 Task: In the  document effectivenetwork.html Select the text and change paragraph spacing to  'Double' Change page orientation to  'Landscape' Add Page color Dark Red
Action: Mouse moved to (434, 239)
Screenshot: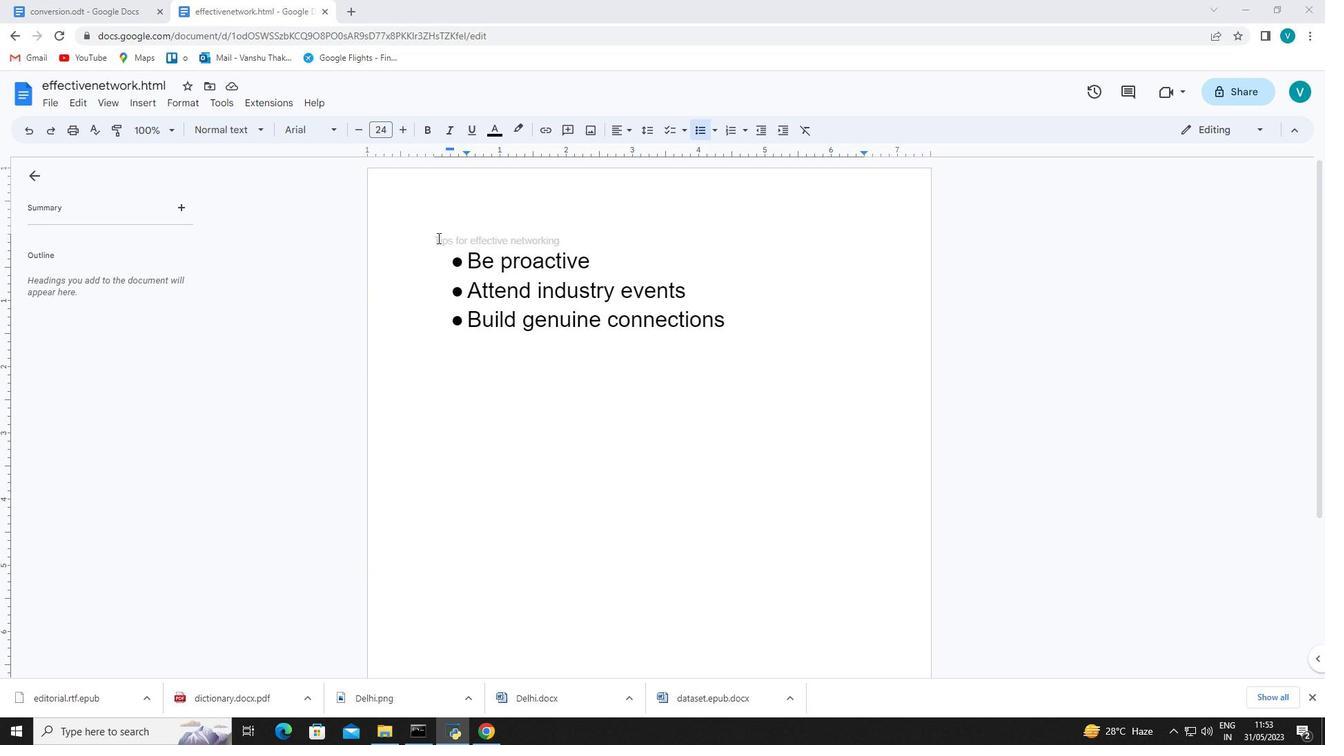 
Action: Mouse pressed left at (434, 239)
Screenshot: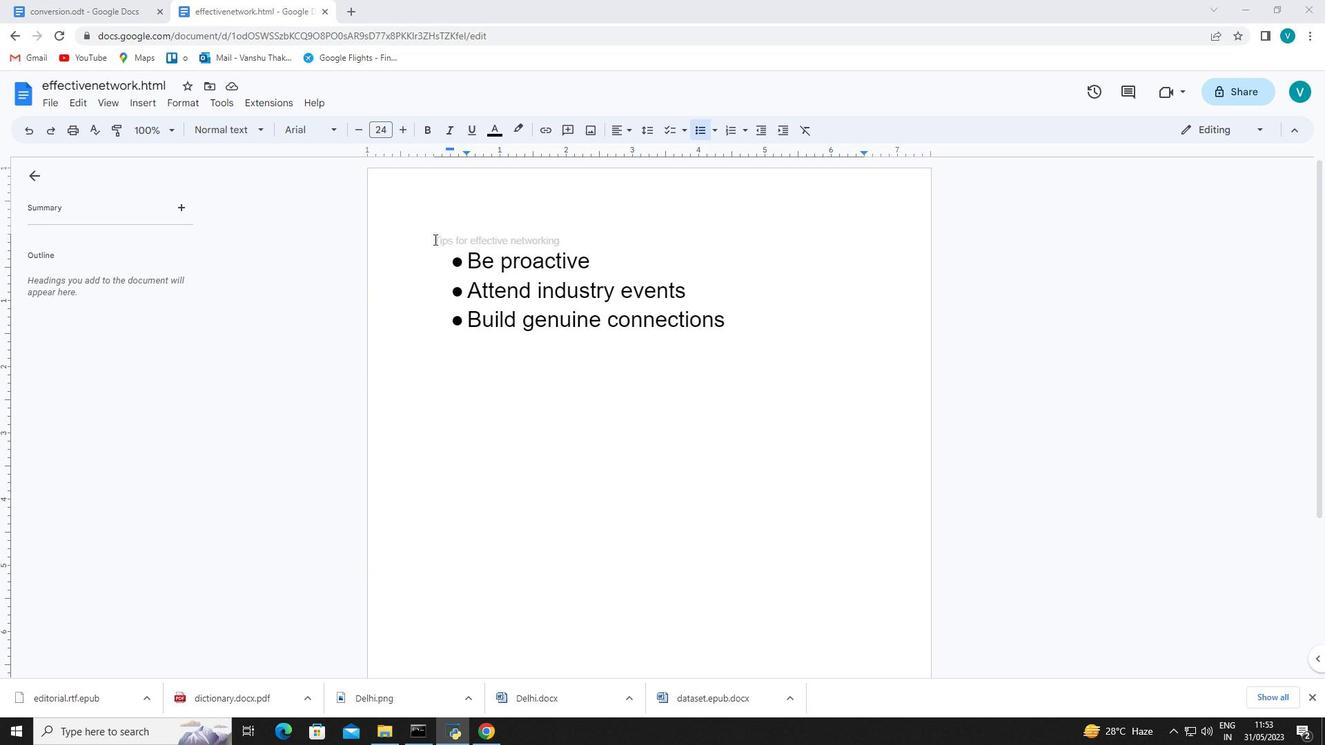 
Action: Mouse moved to (651, 125)
Screenshot: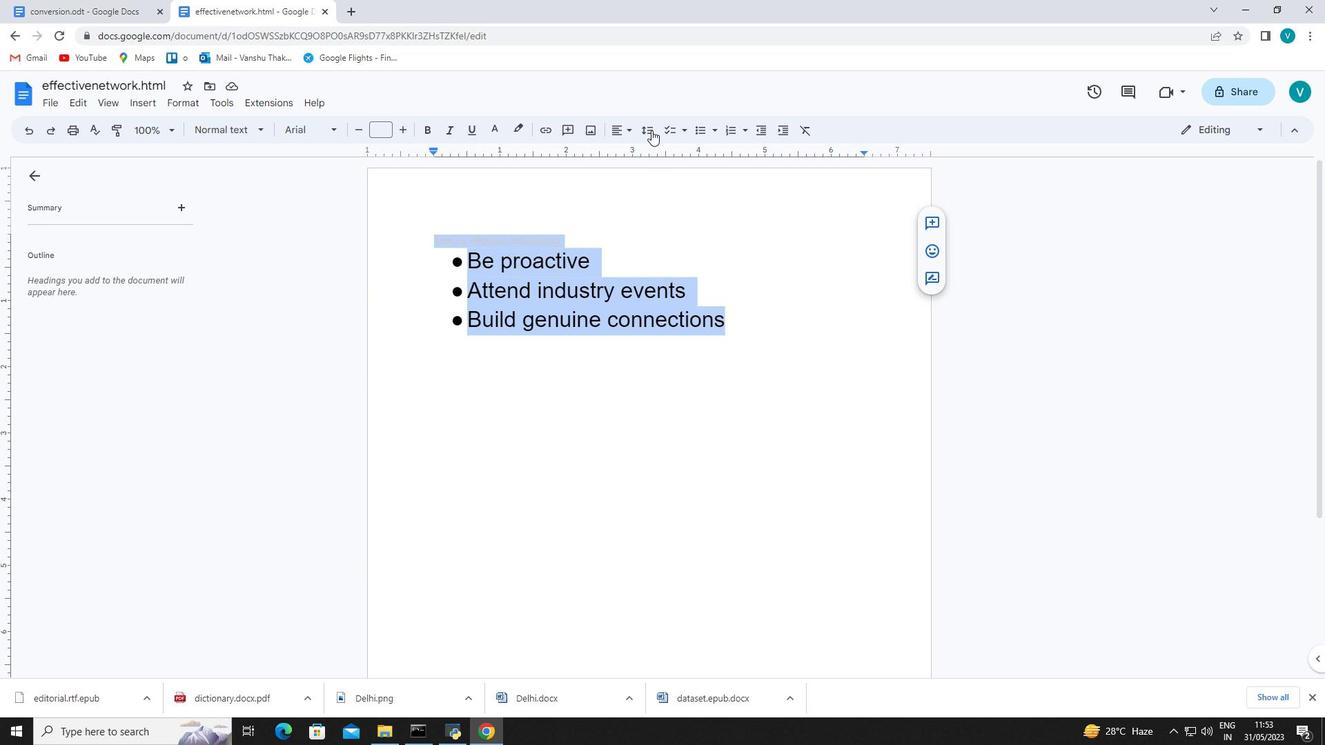 
Action: Mouse pressed left at (651, 125)
Screenshot: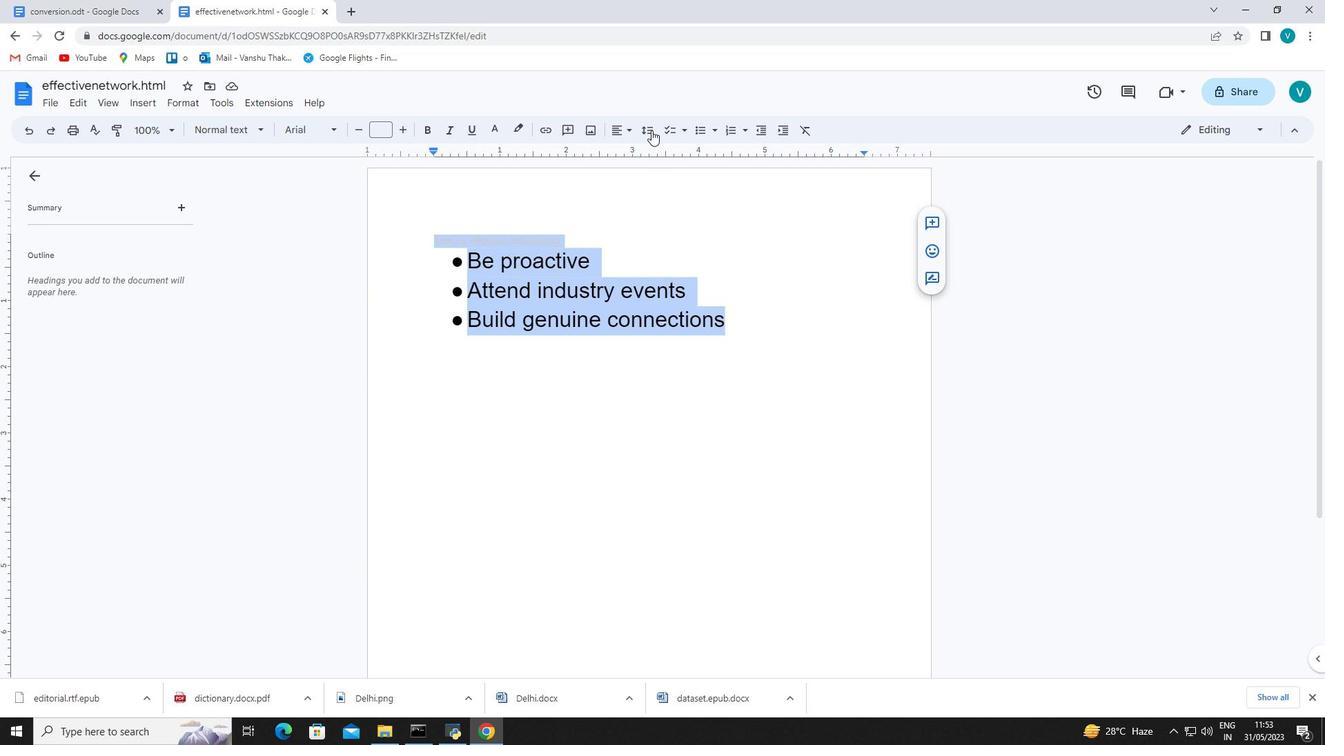 
Action: Mouse moved to (657, 218)
Screenshot: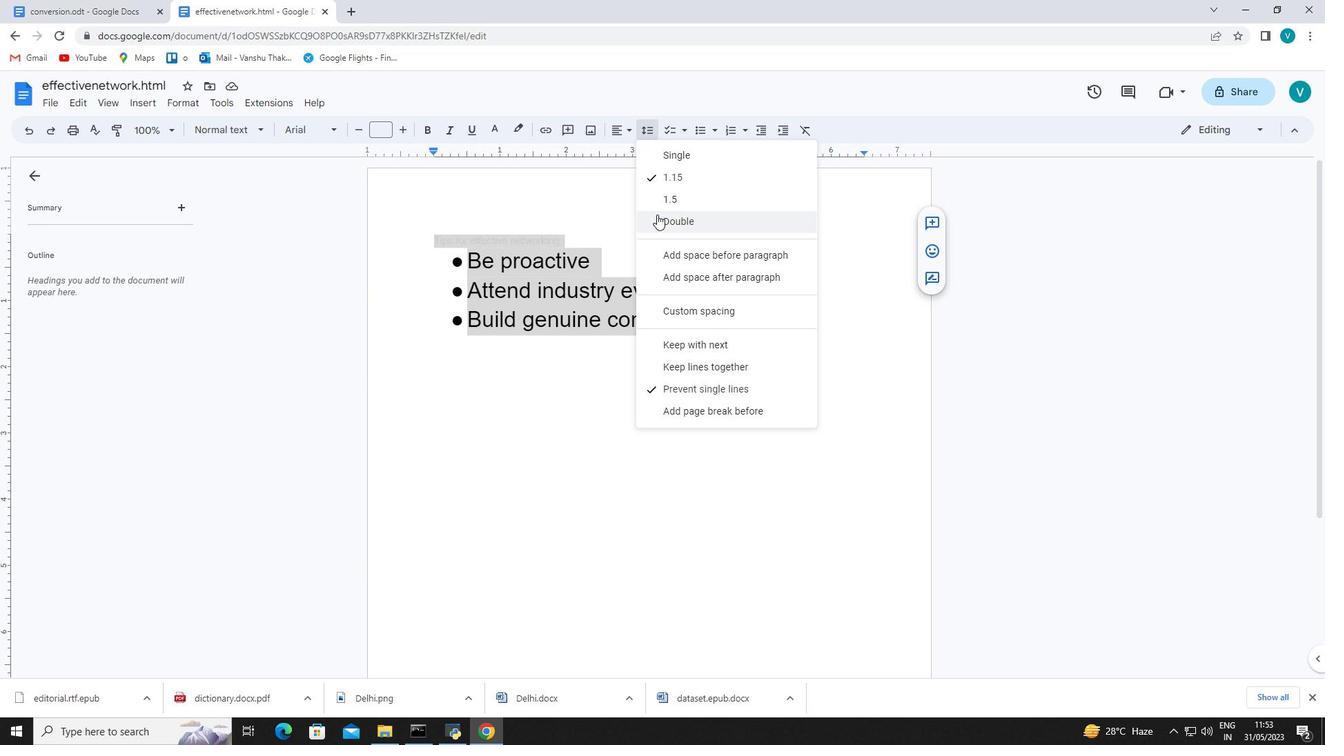 
Action: Mouse pressed left at (657, 218)
Screenshot: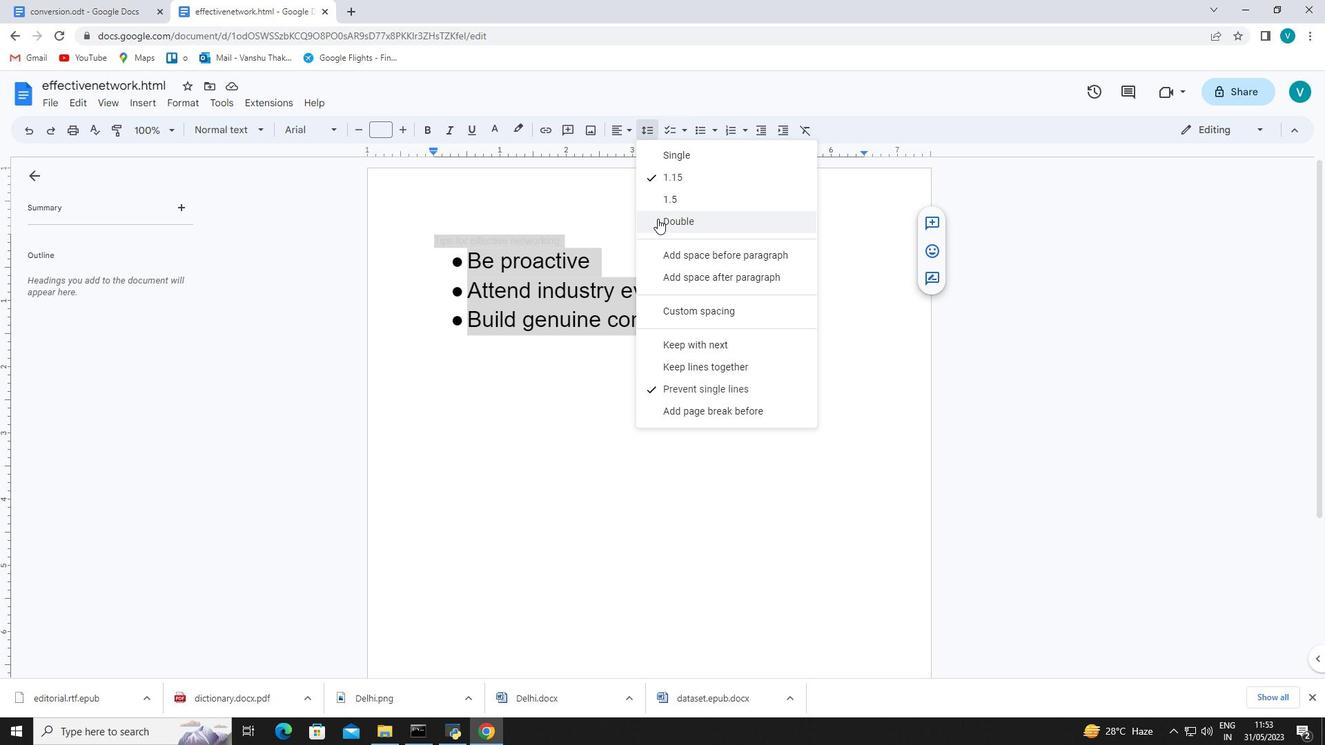 
Action: Mouse moved to (51, 106)
Screenshot: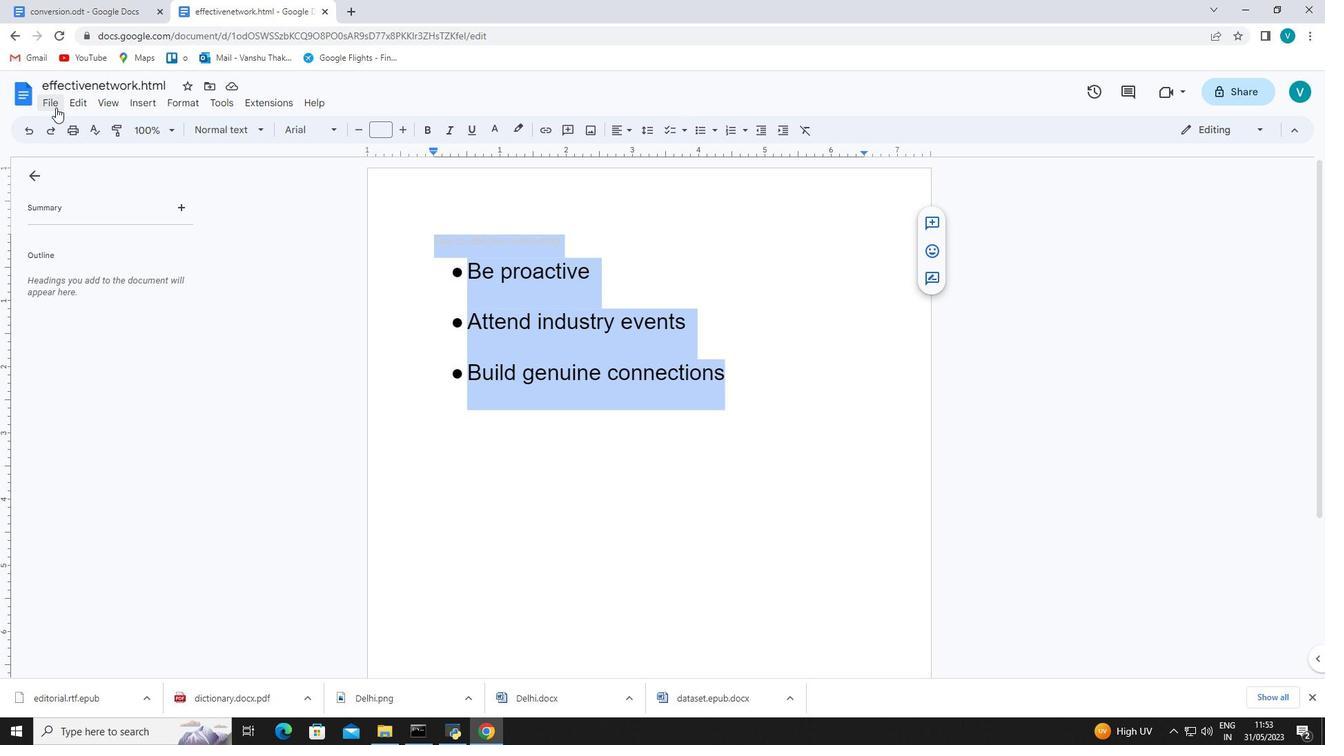 
Action: Mouse pressed left at (51, 106)
Screenshot: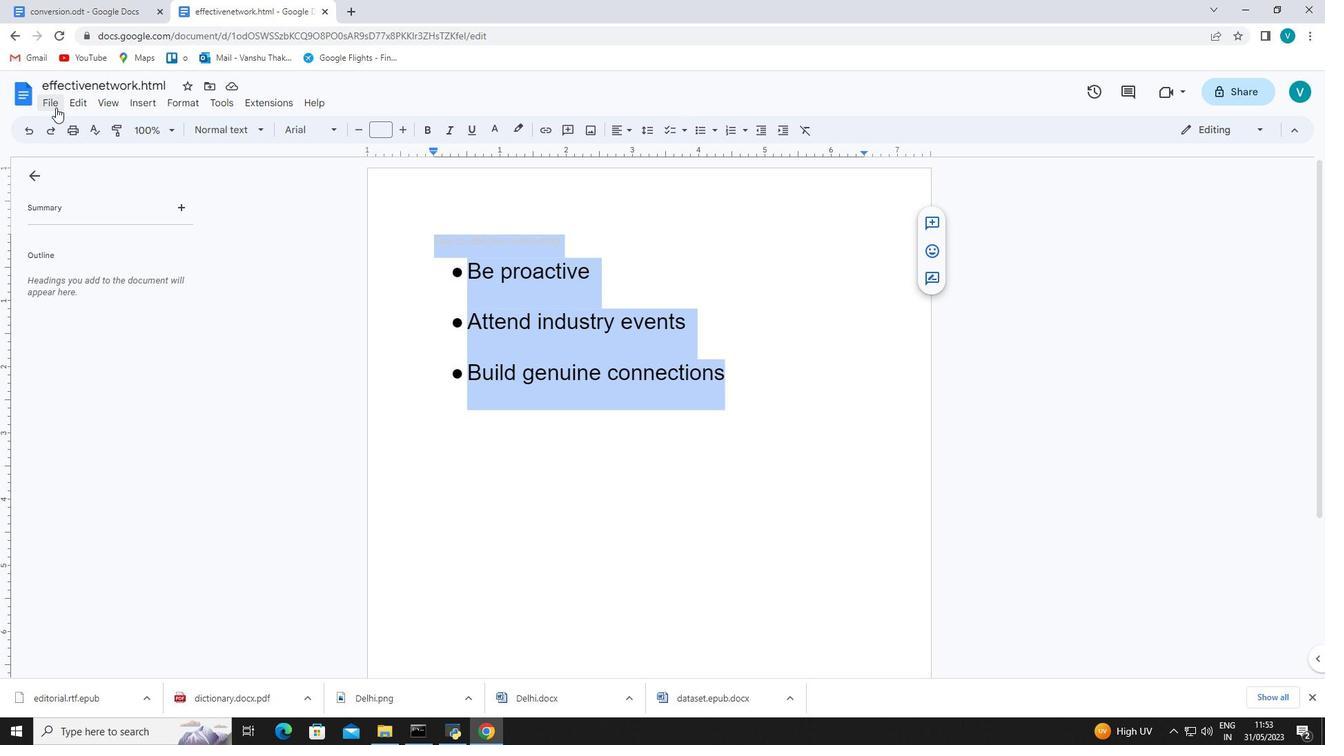 
Action: Mouse moved to (98, 477)
Screenshot: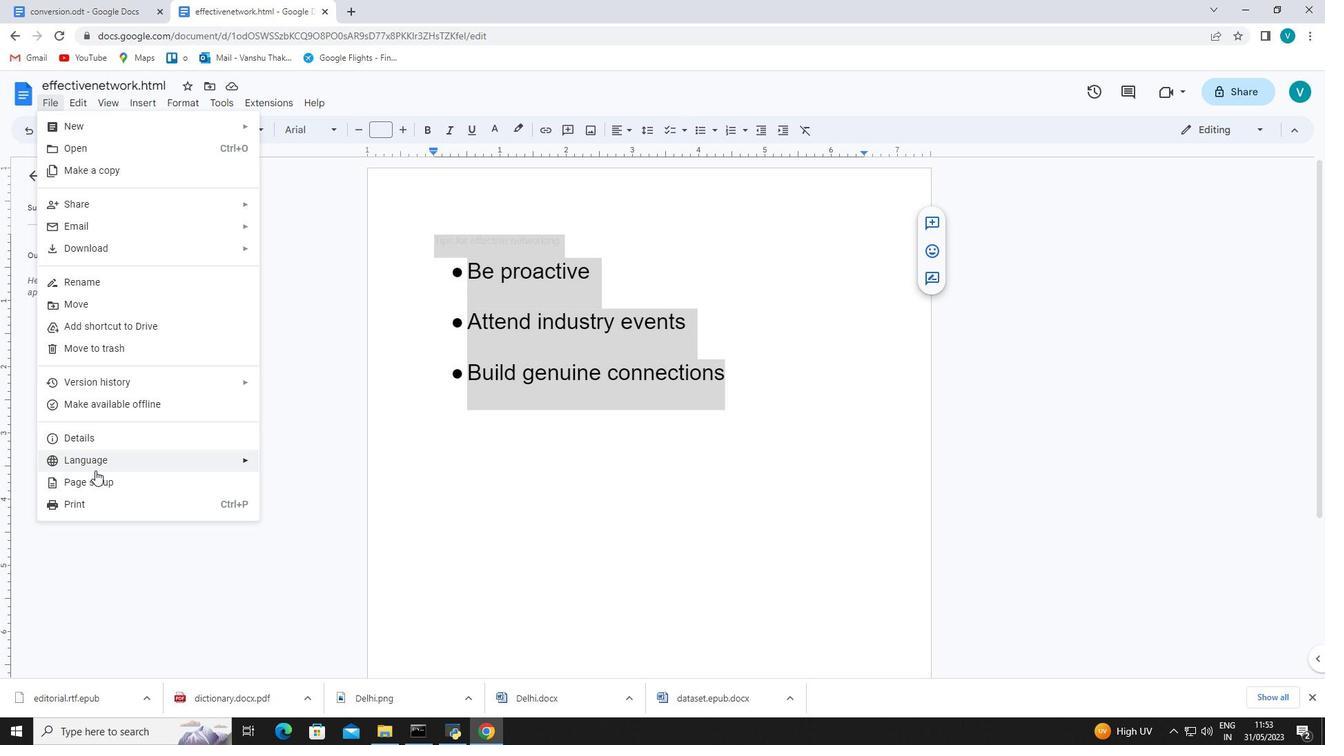 
Action: Mouse pressed left at (98, 477)
Screenshot: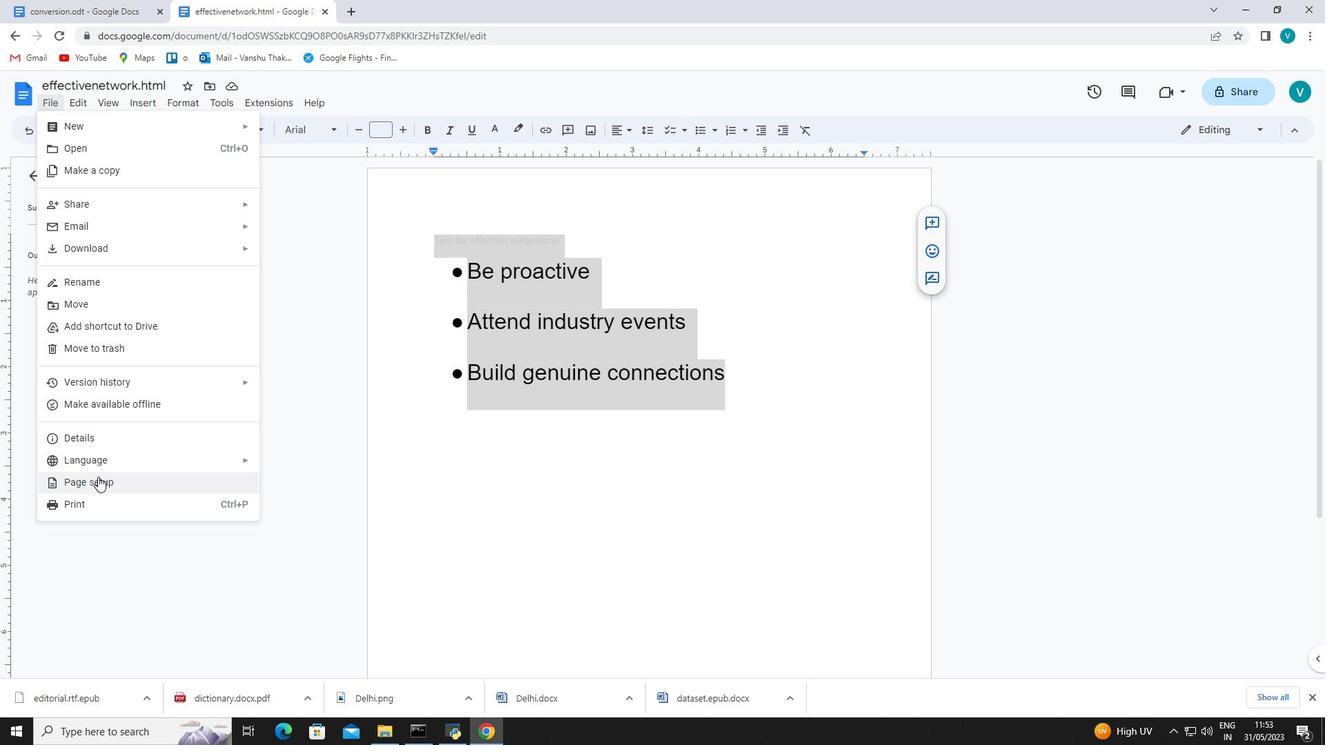 
Action: Mouse moved to (610, 359)
Screenshot: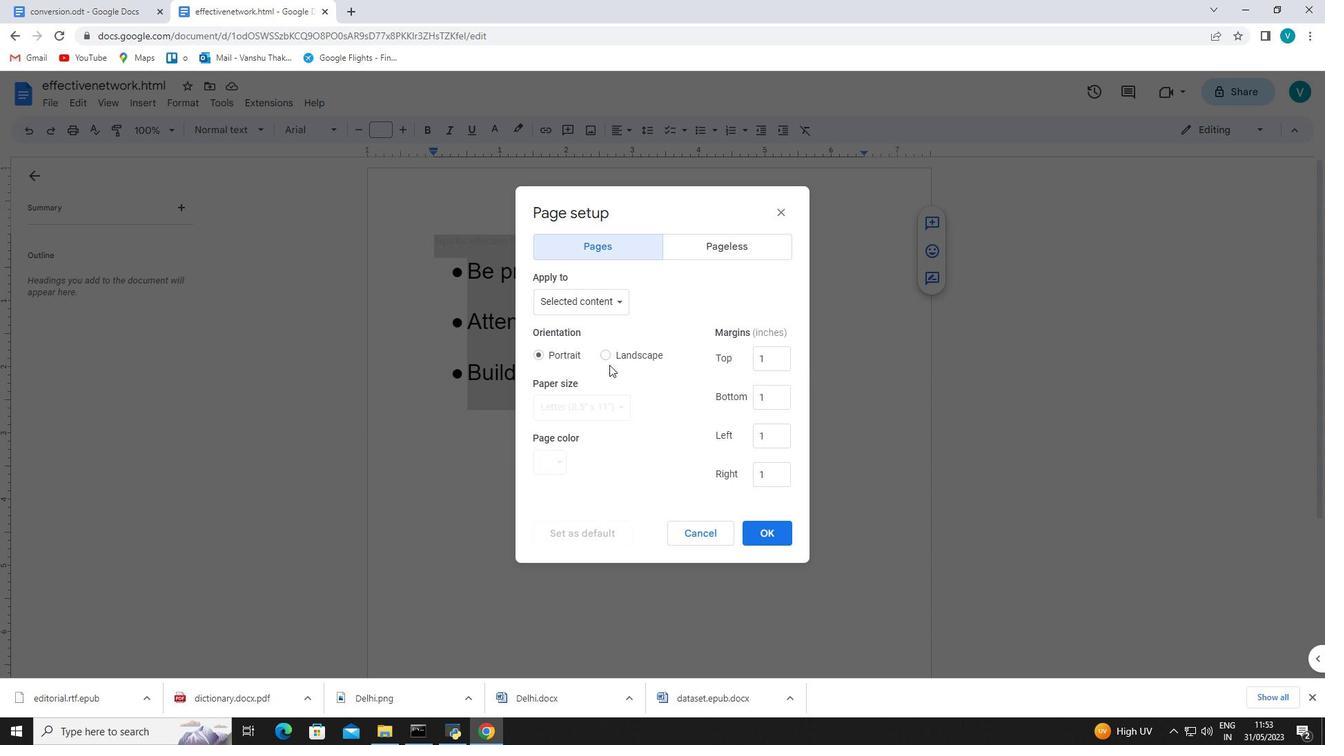
Action: Mouse pressed left at (610, 359)
Screenshot: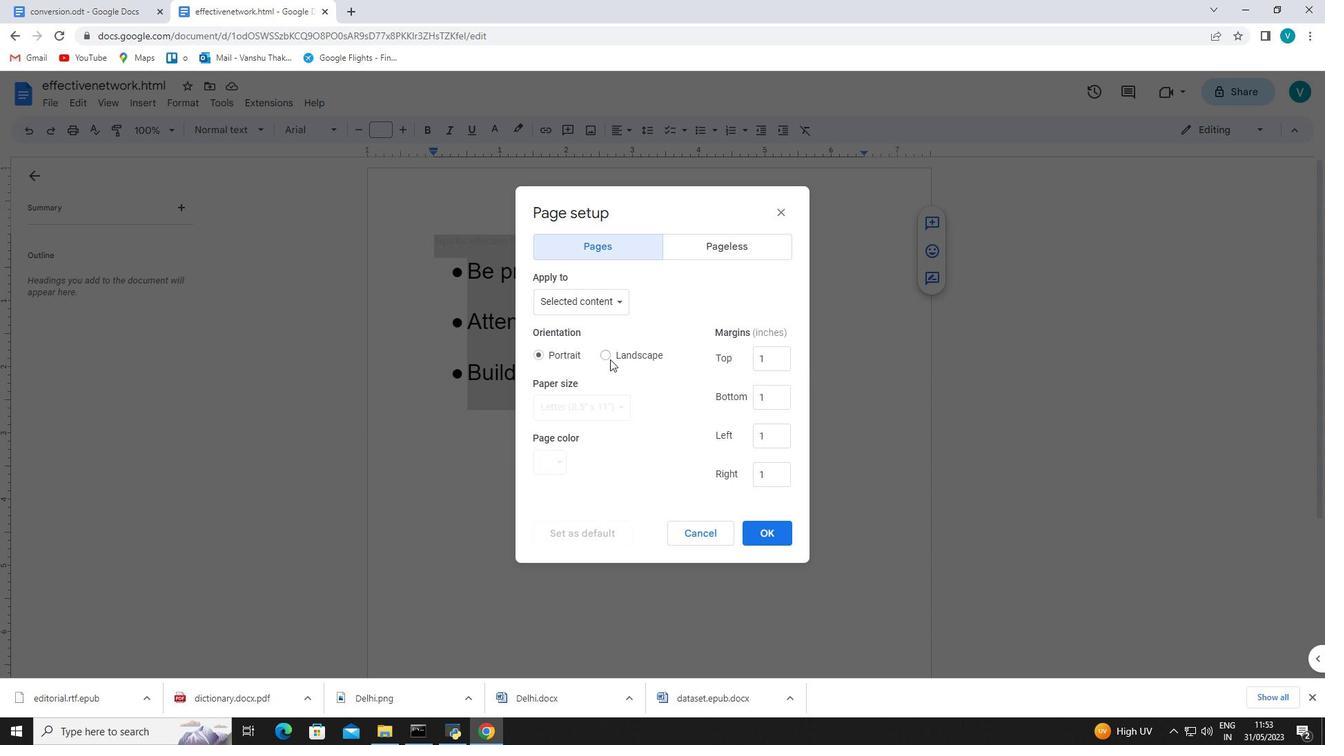 
Action: Mouse moved to (612, 303)
Screenshot: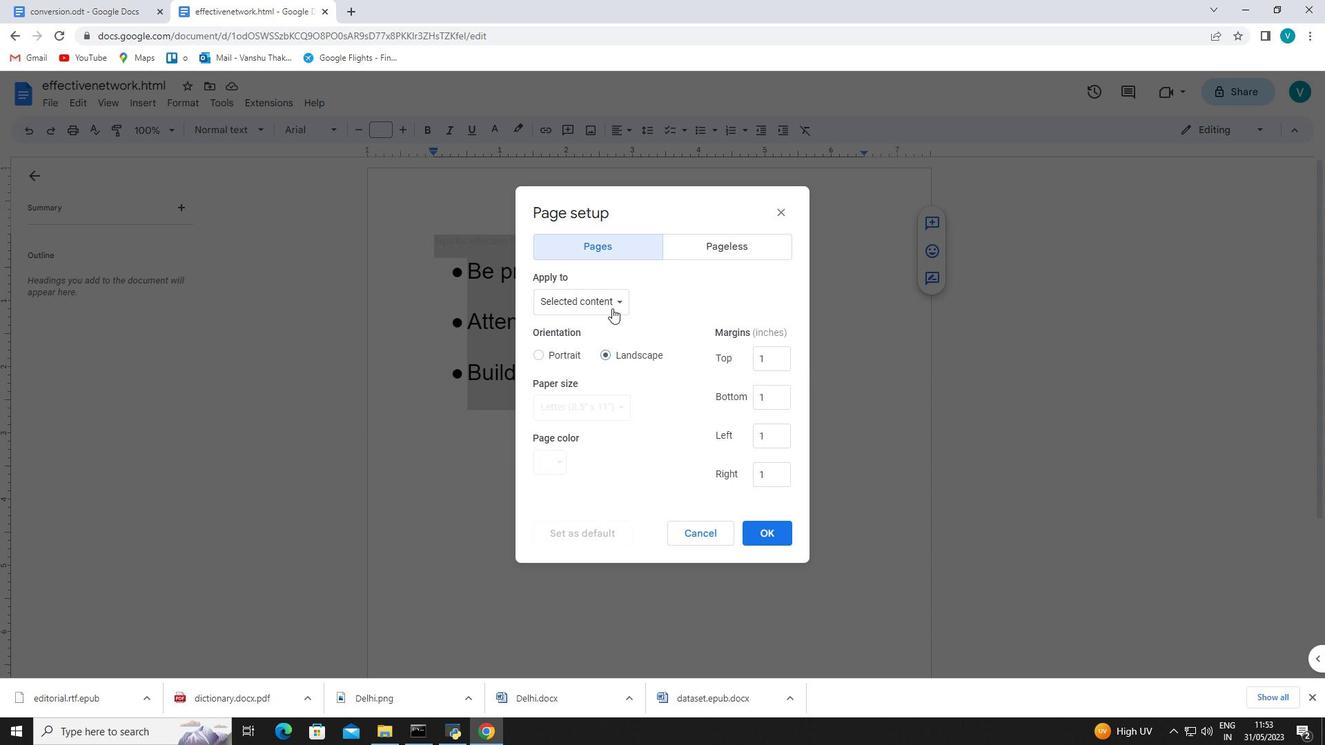 
Action: Mouse pressed left at (612, 303)
Screenshot: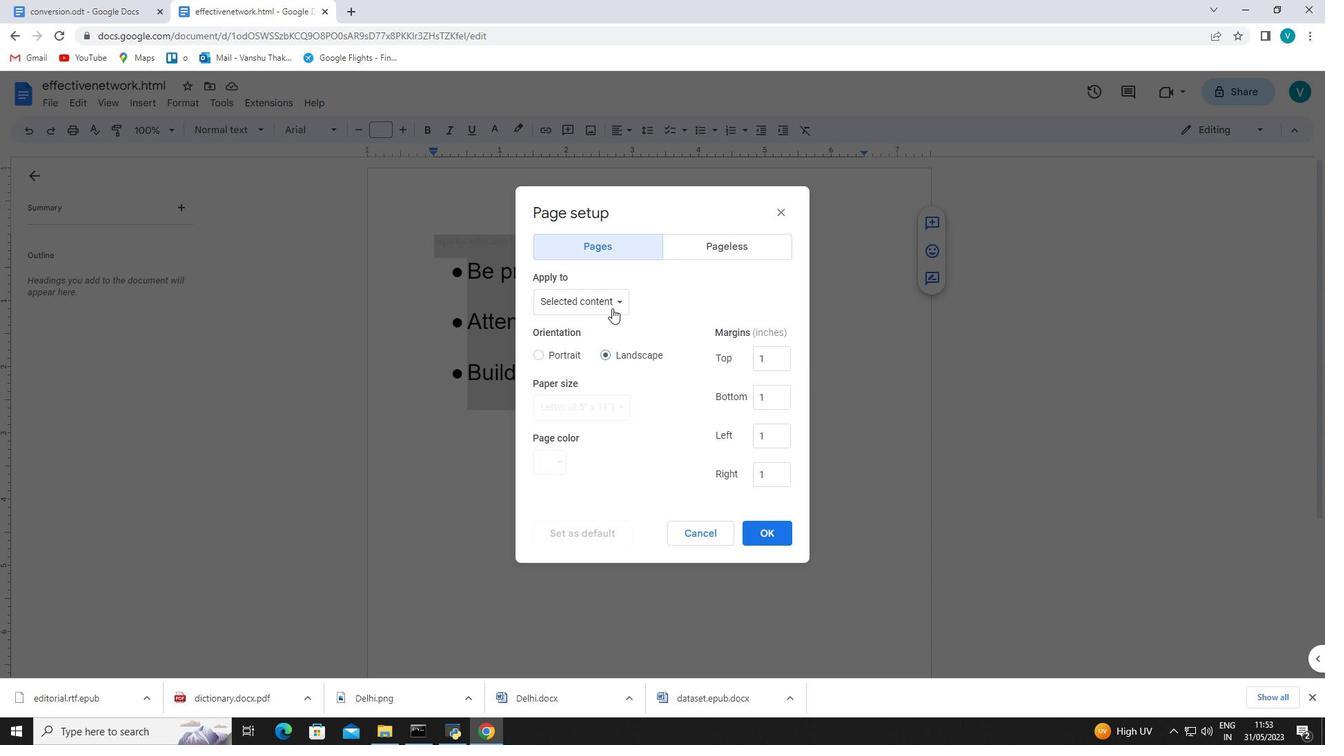 
Action: Mouse moved to (613, 275)
Screenshot: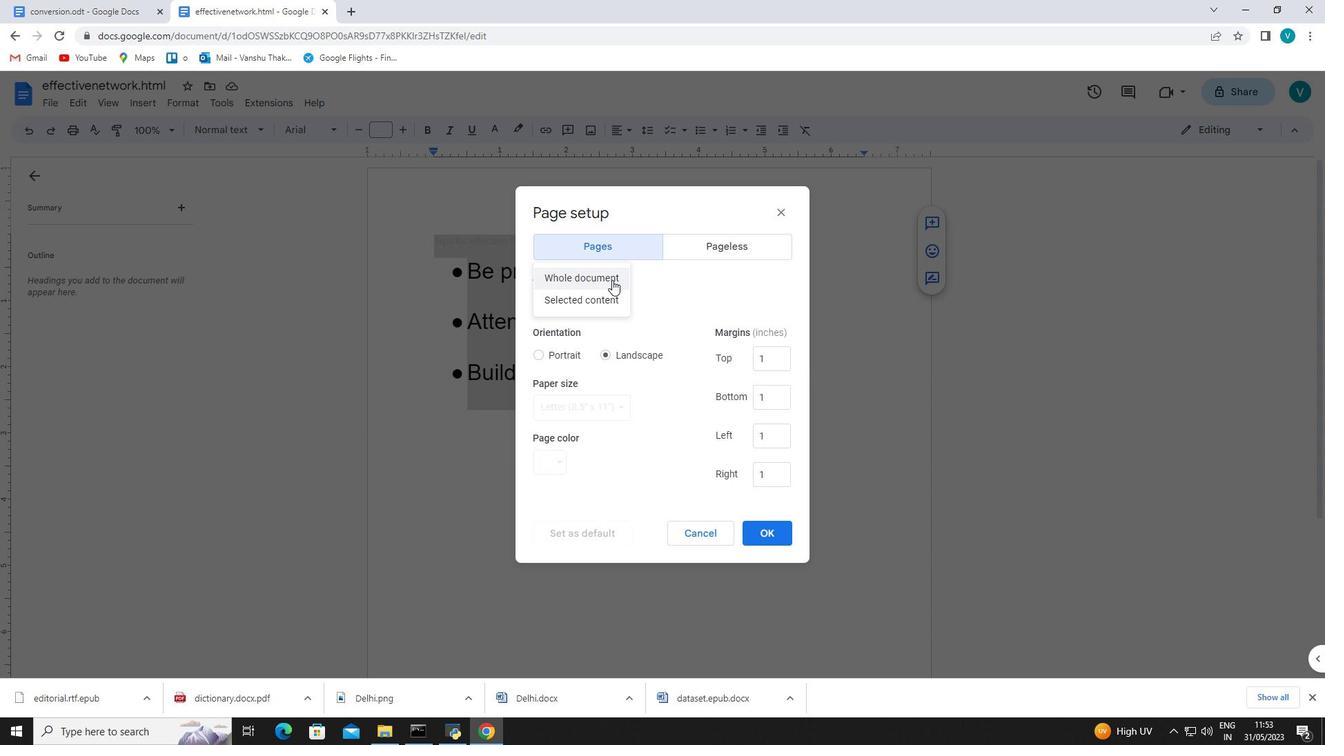 
Action: Mouse pressed left at (613, 275)
Screenshot: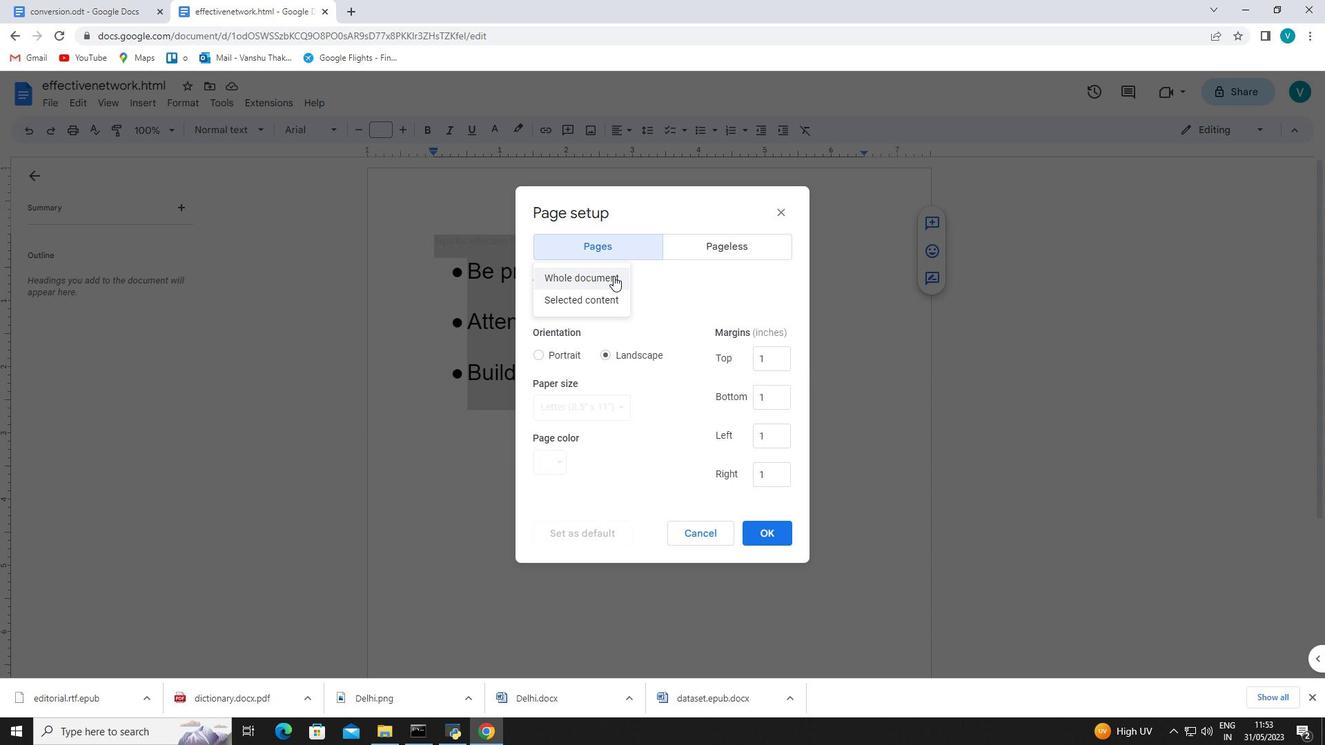 
Action: Mouse moved to (557, 462)
Screenshot: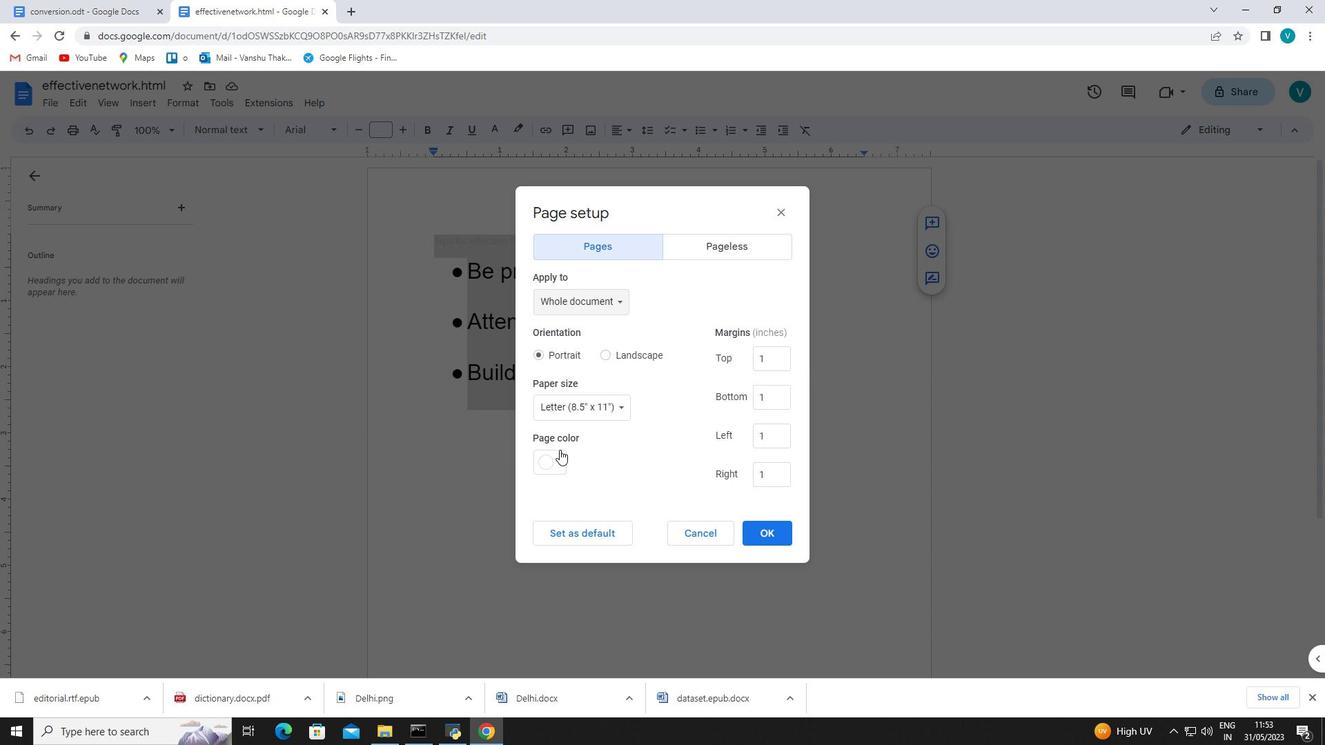 
Action: Mouse pressed left at (557, 462)
Screenshot: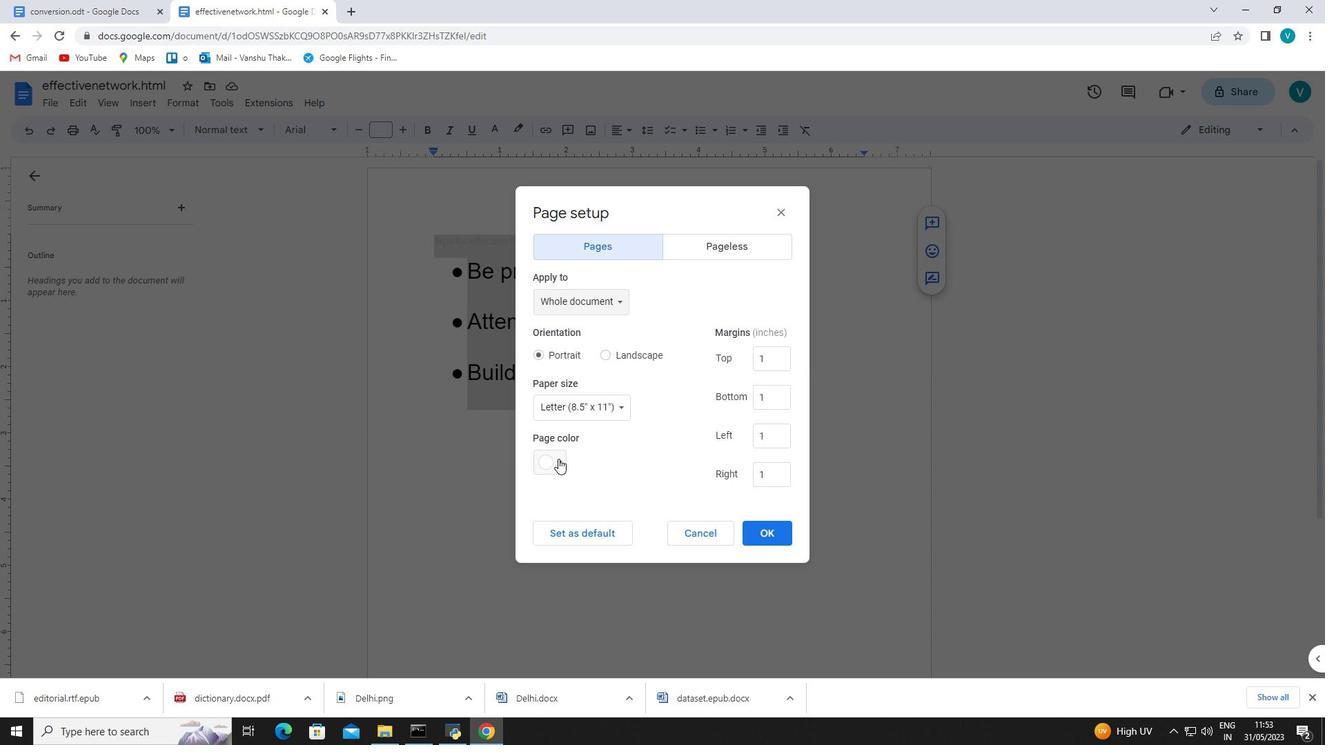 
Action: Mouse moved to (564, 564)
Screenshot: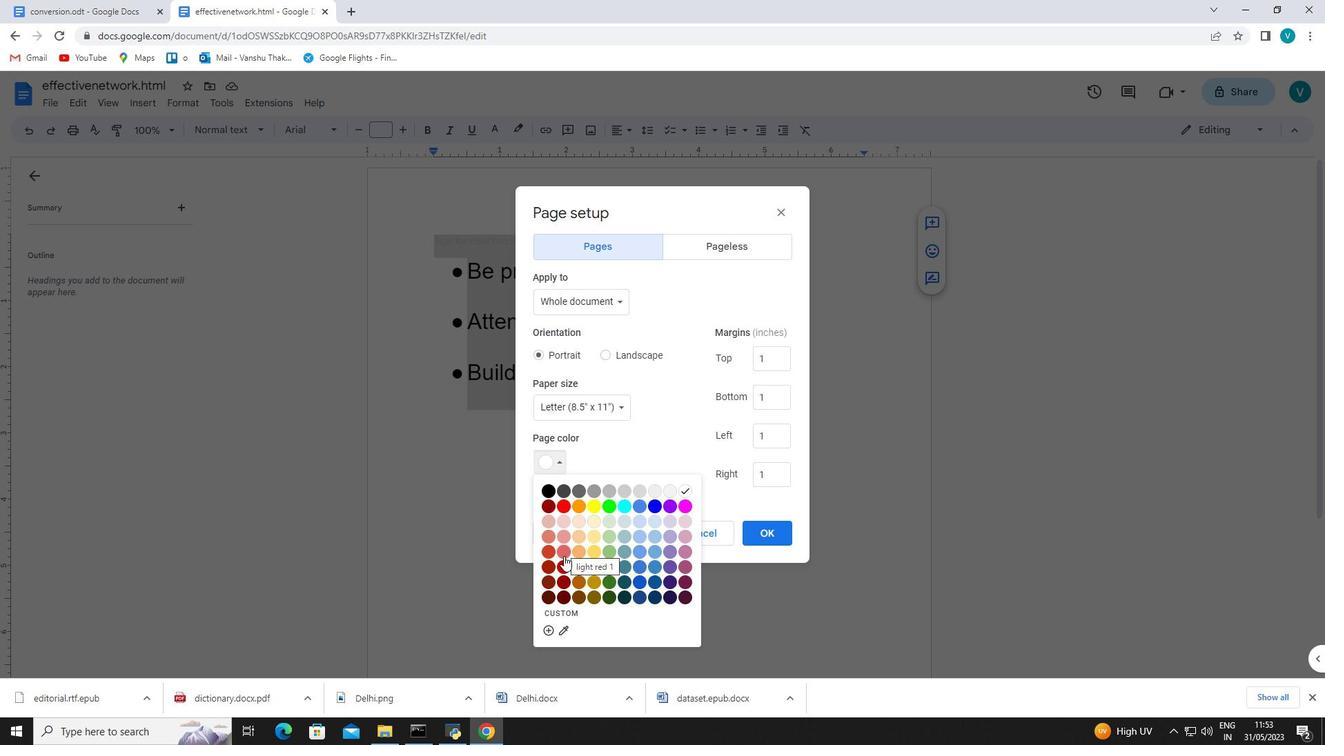 
Action: Mouse pressed left at (564, 564)
Screenshot: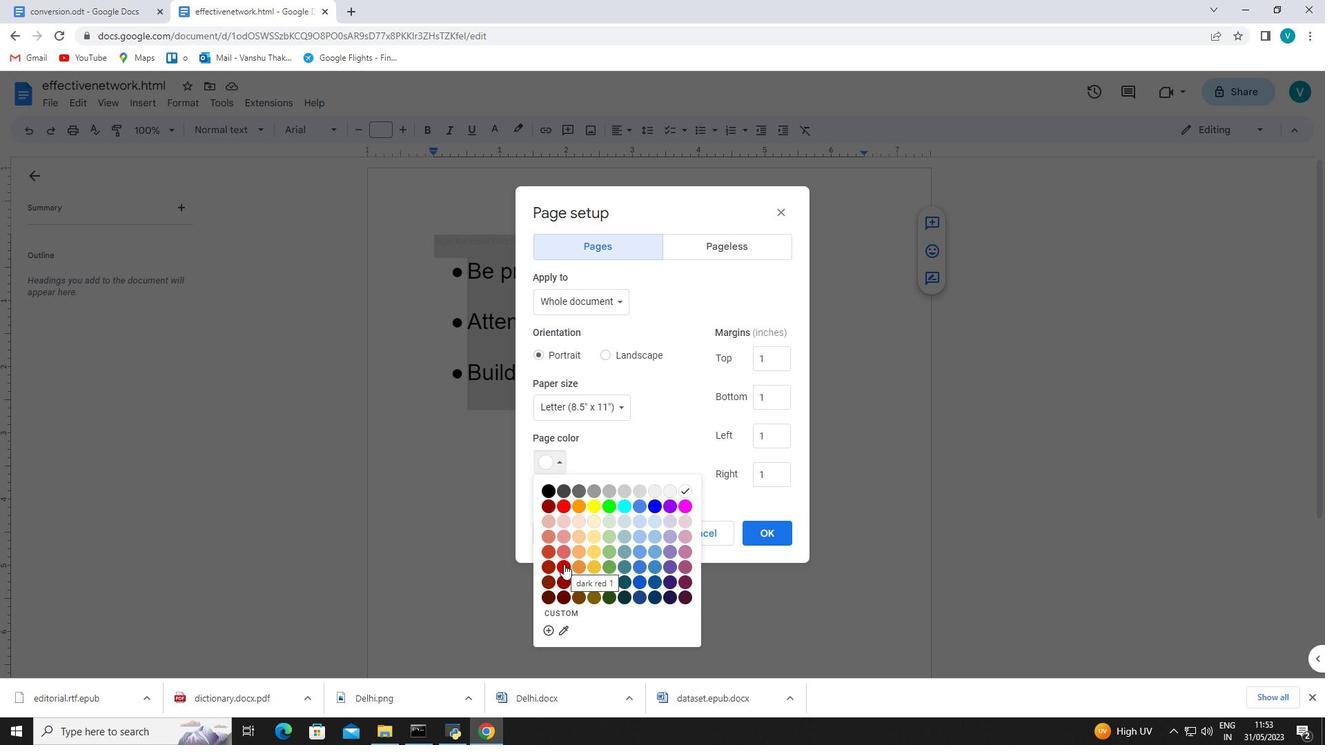 
Action: Mouse moved to (750, 527)
Screenshot: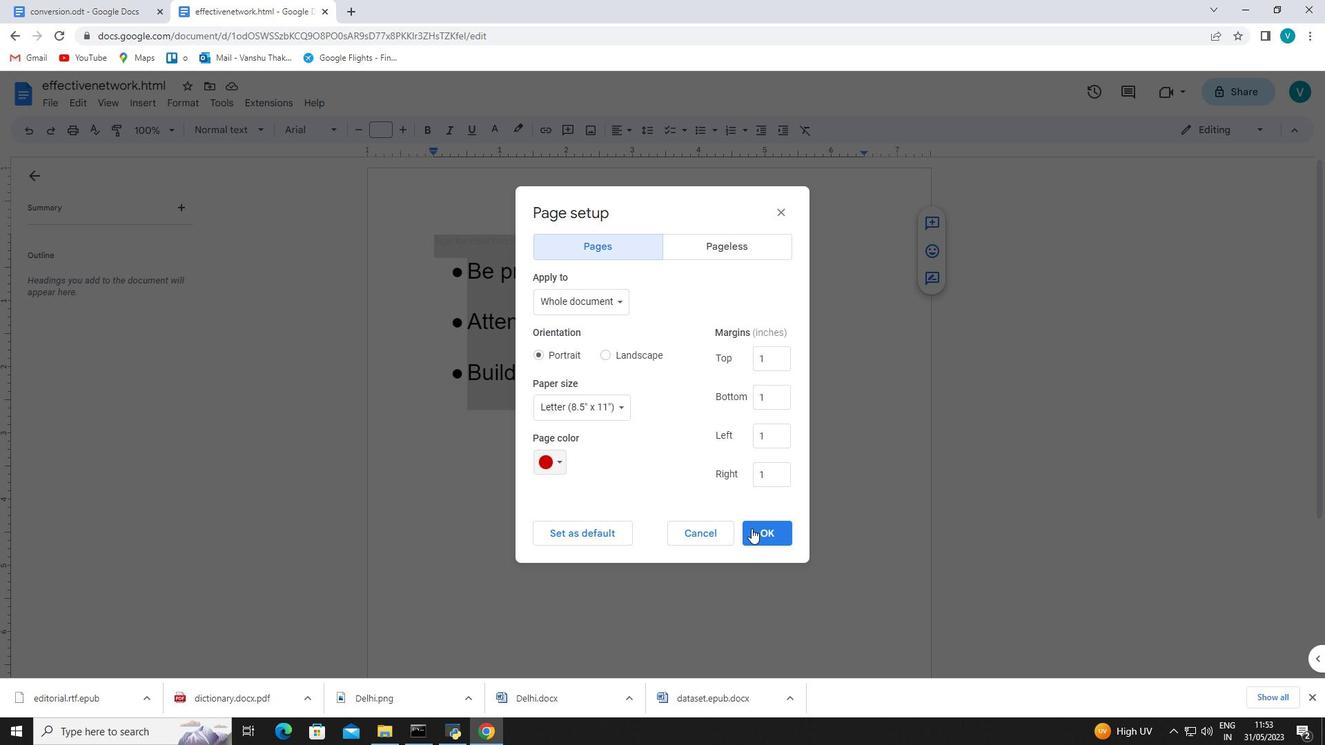 
Action: Mouse pressed left at (750, 527)
Screenshot: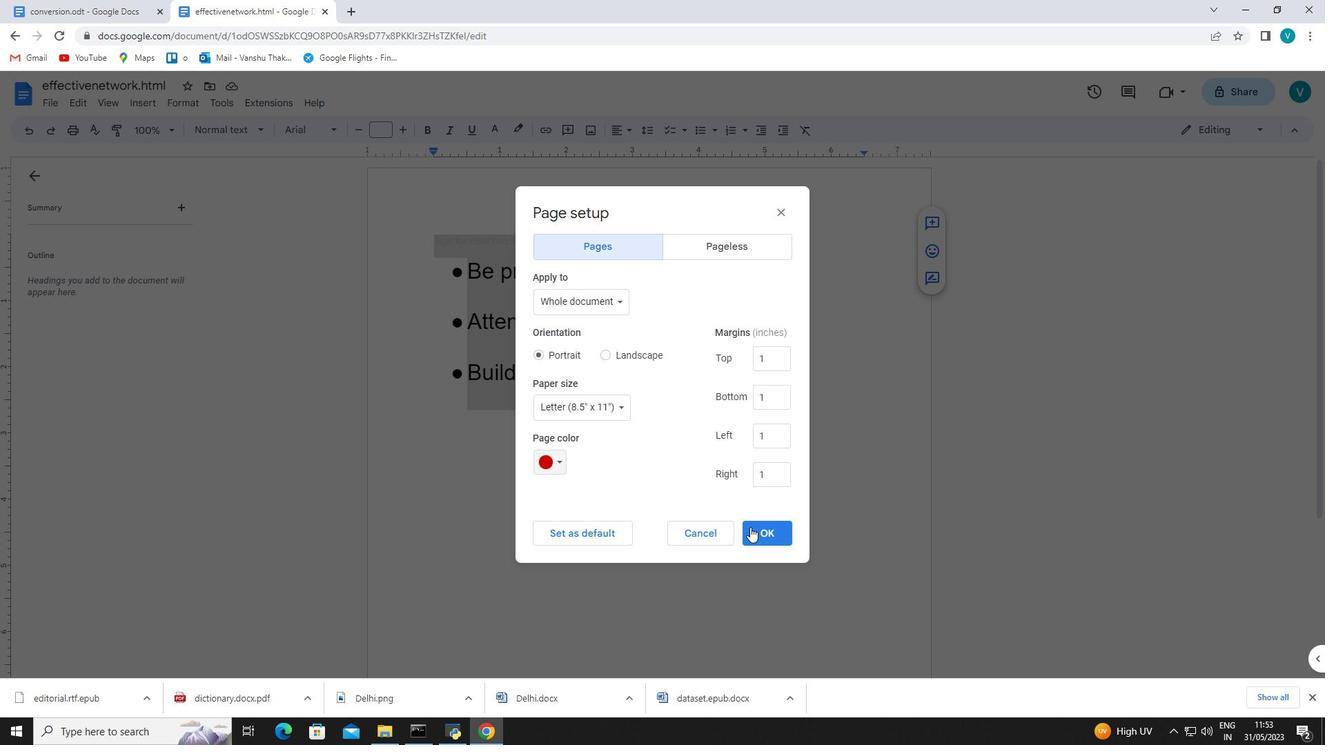 
Action: Mouse moved to (687, 492)
Screenshot: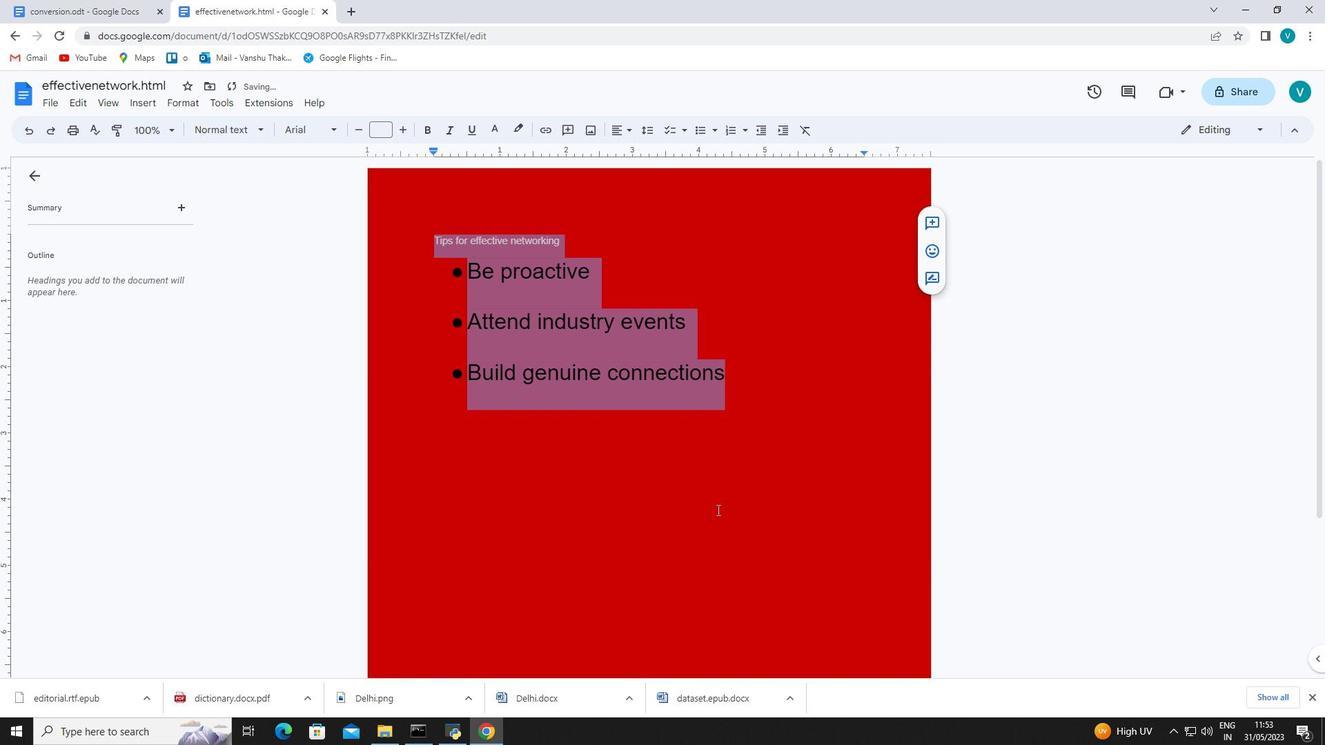 
